 Task: Use GitHub's "Contributors" tab to acknowledge project contributors.
Action: Mouse moved to (72, 170)
Screenshot: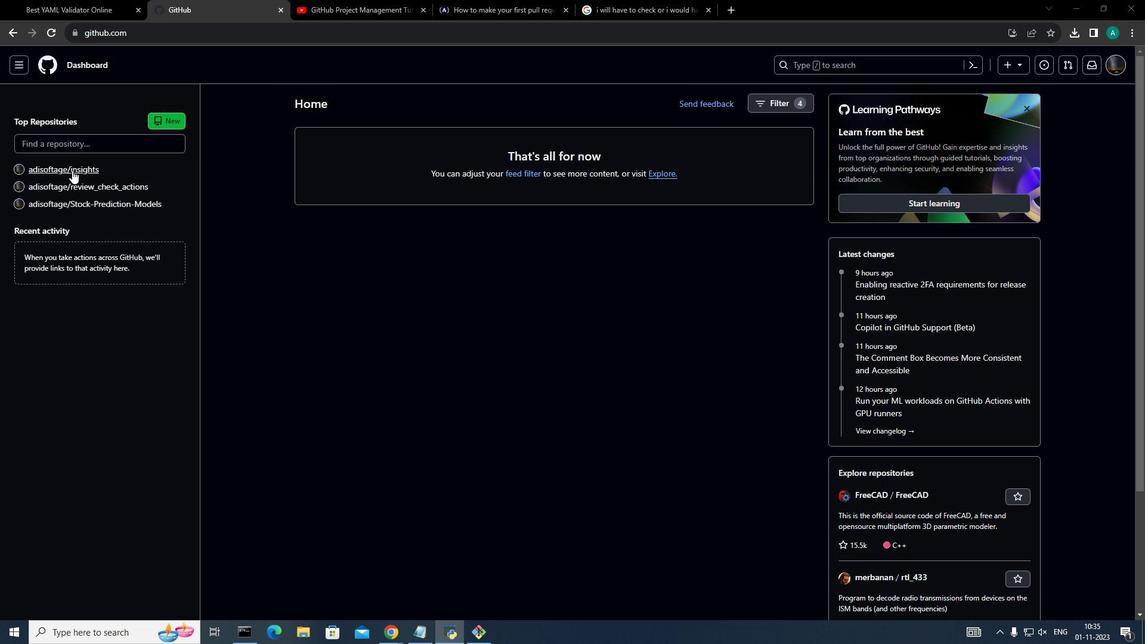 
Action: Mouse pressed left at (72, 170)
Screenshot: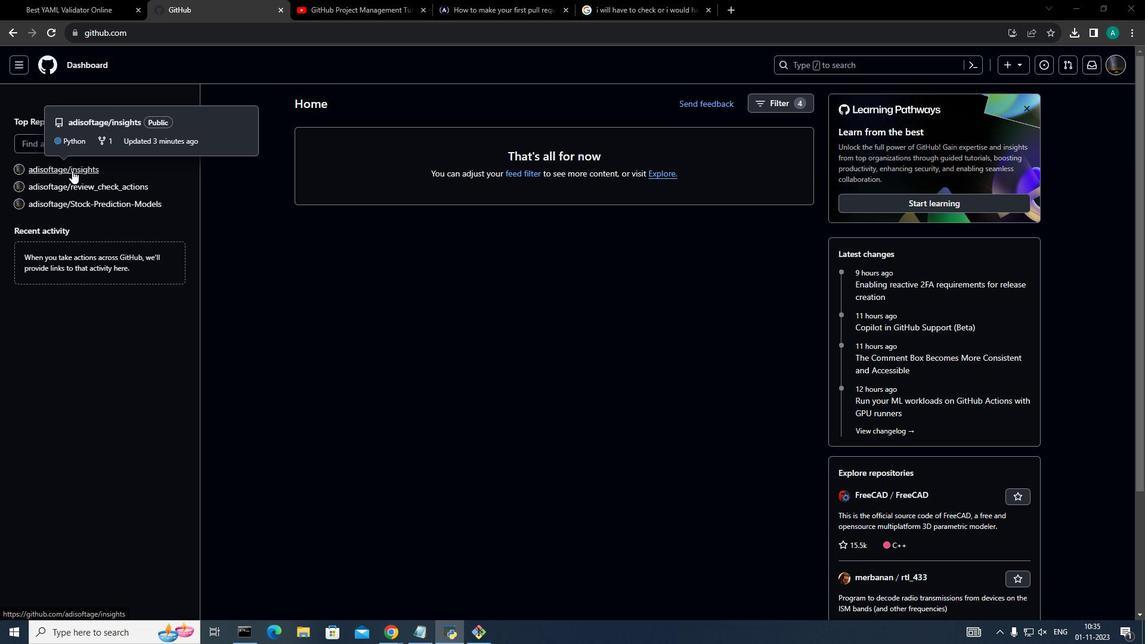 
Action: Mouse moved to (420, 99)
Screenshot: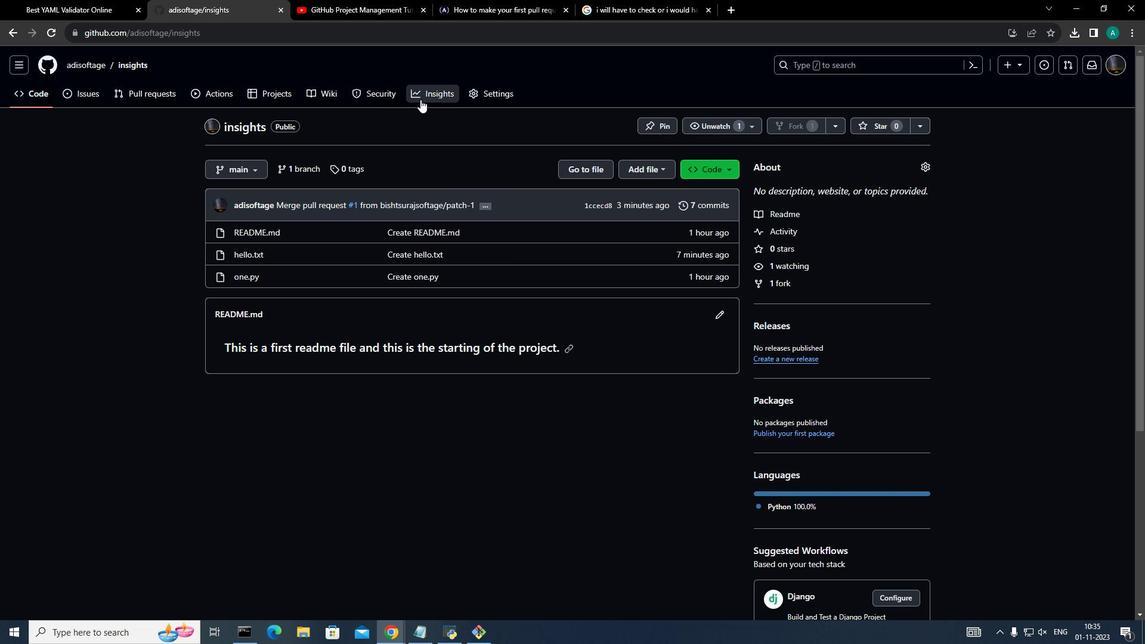 
Action: Mouse pressed left at (420, 99)
Screenshot: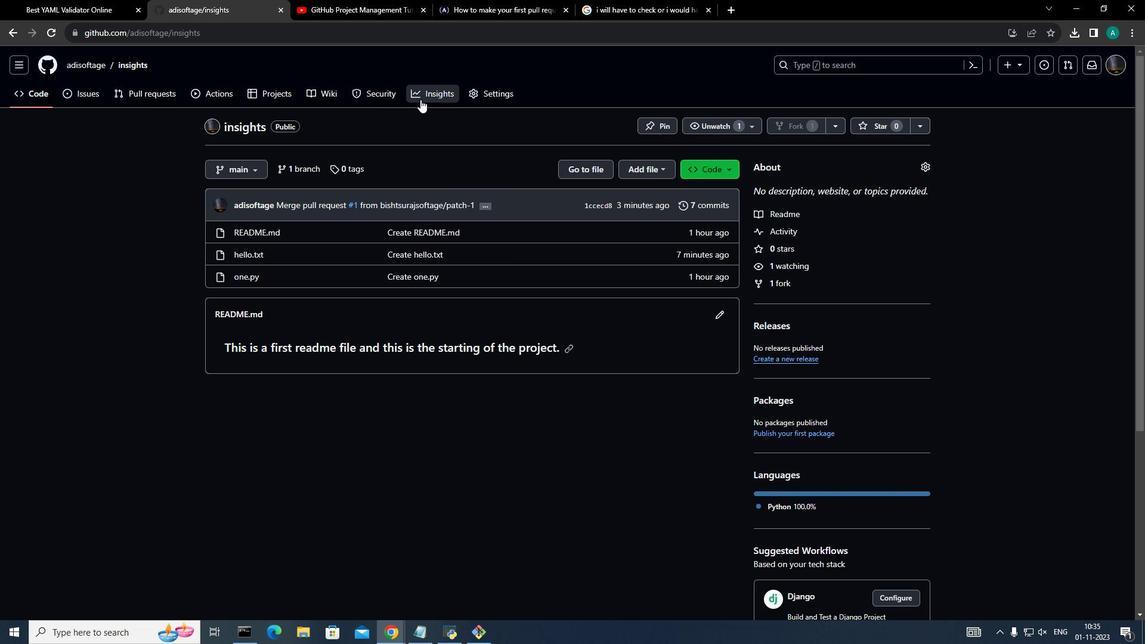 
Action: Mouse moved to (264, 163)
Screenshot: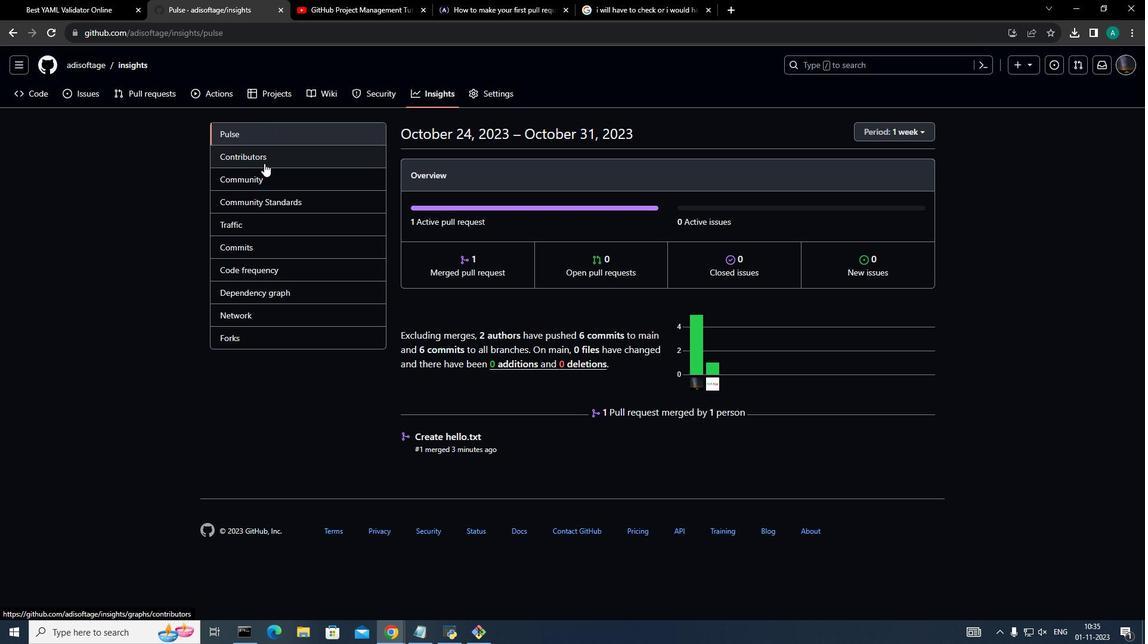
Action: Mouse pressed left at (264, 163)
Screenshot: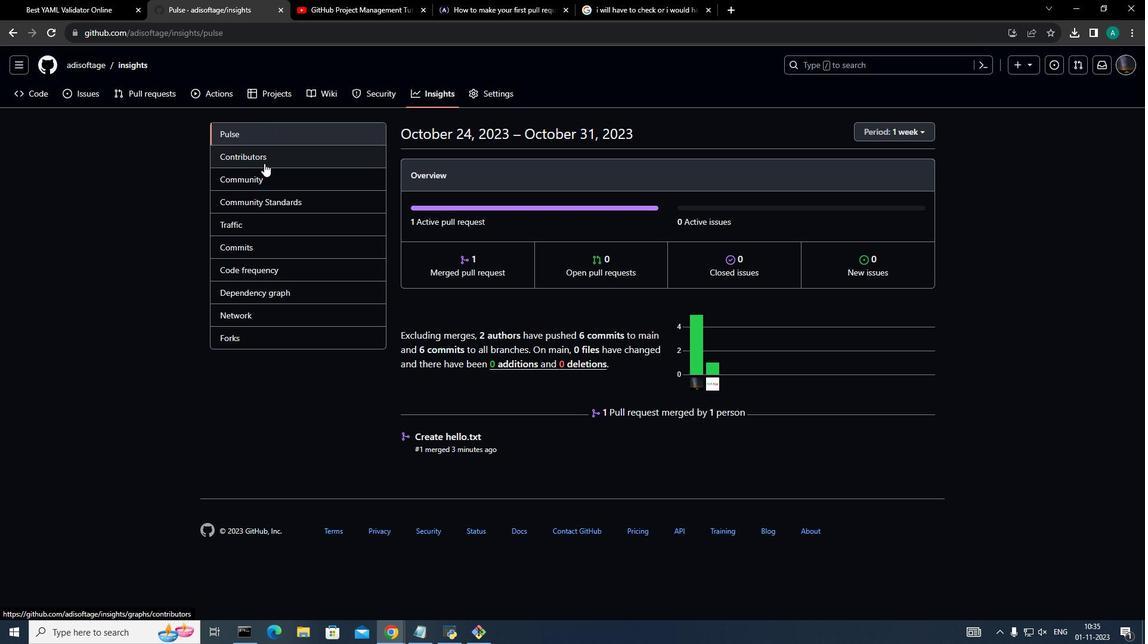 
Action: Mouse moved to (914, 134)
Screenshot: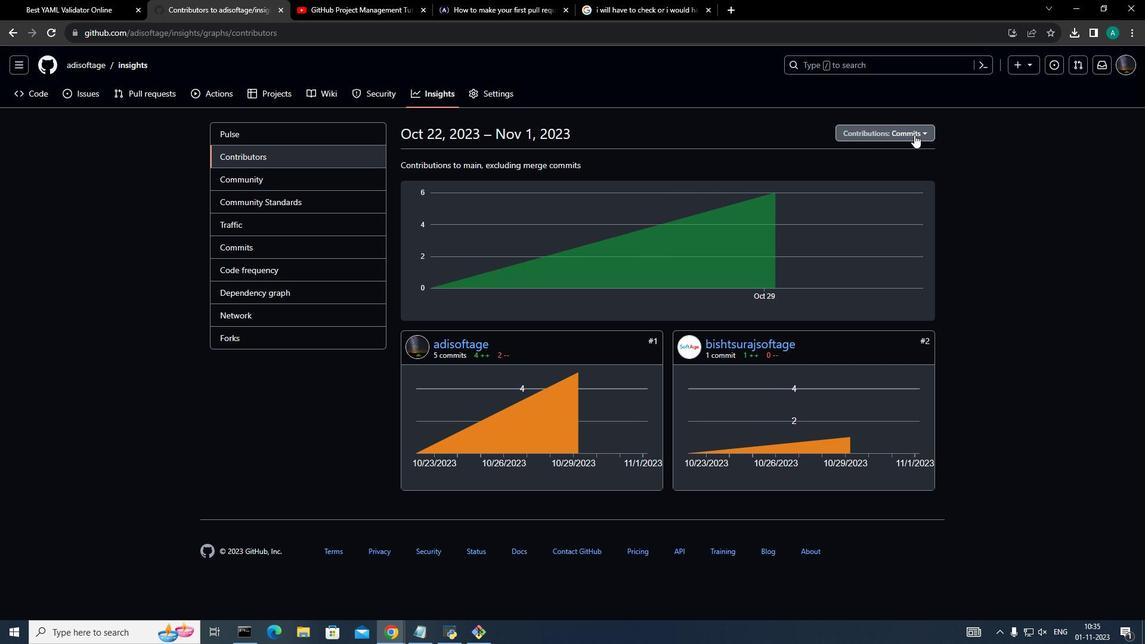 
Action: Mouse pressed left at (914, 134)
Screenshot: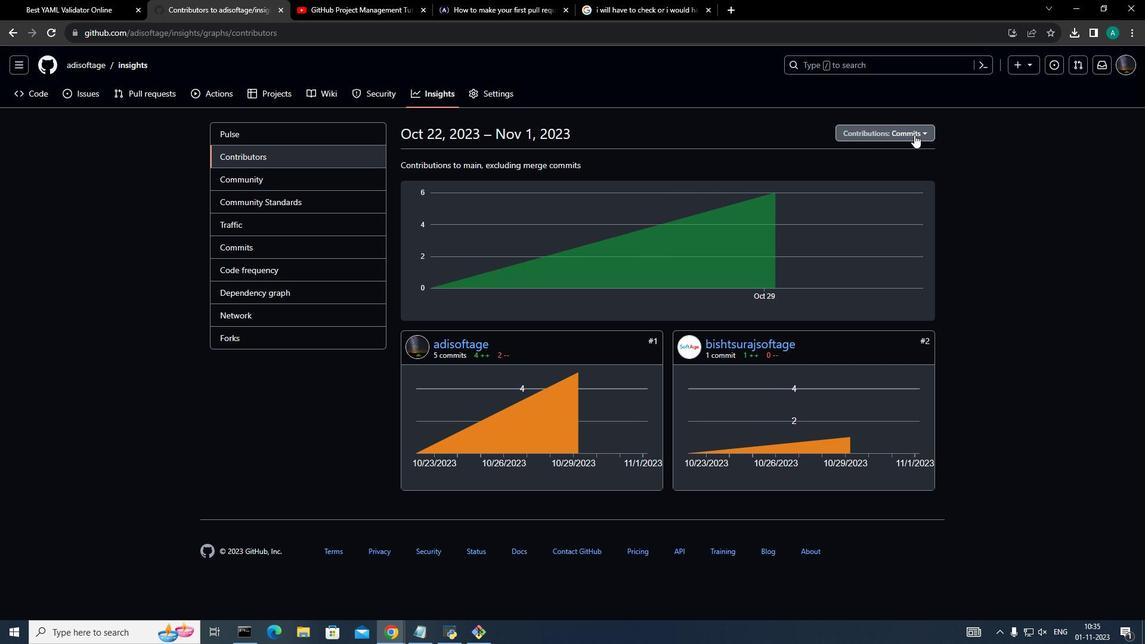 
Action: Mouse moved to (803, 175)
Screenshot: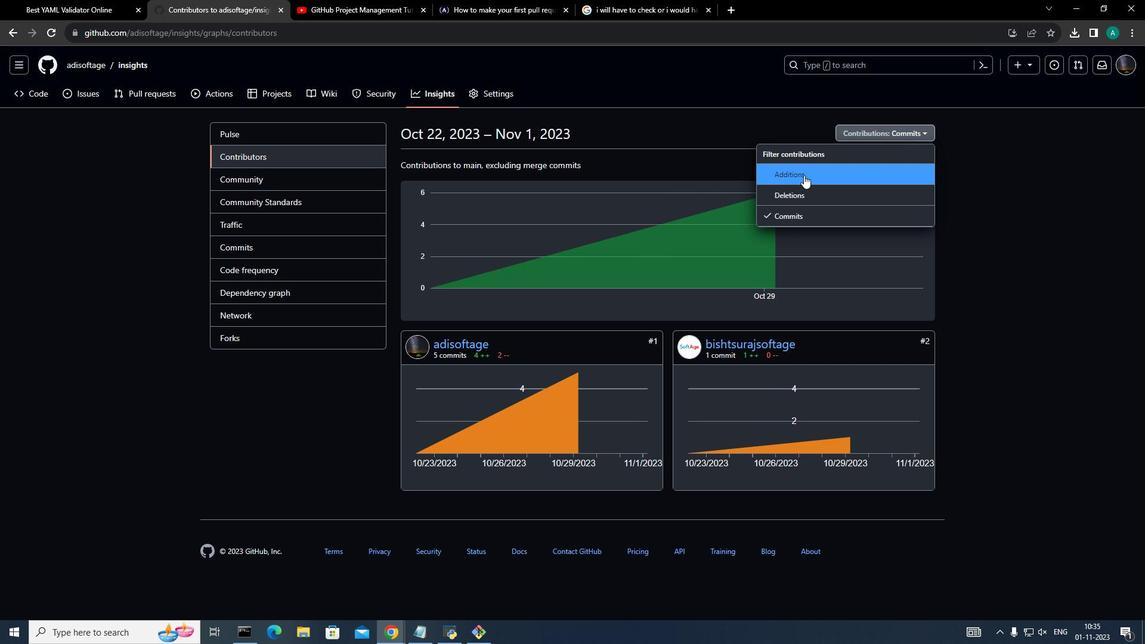 
Action: Mouse pressed left at (803, 175)
Screenshot: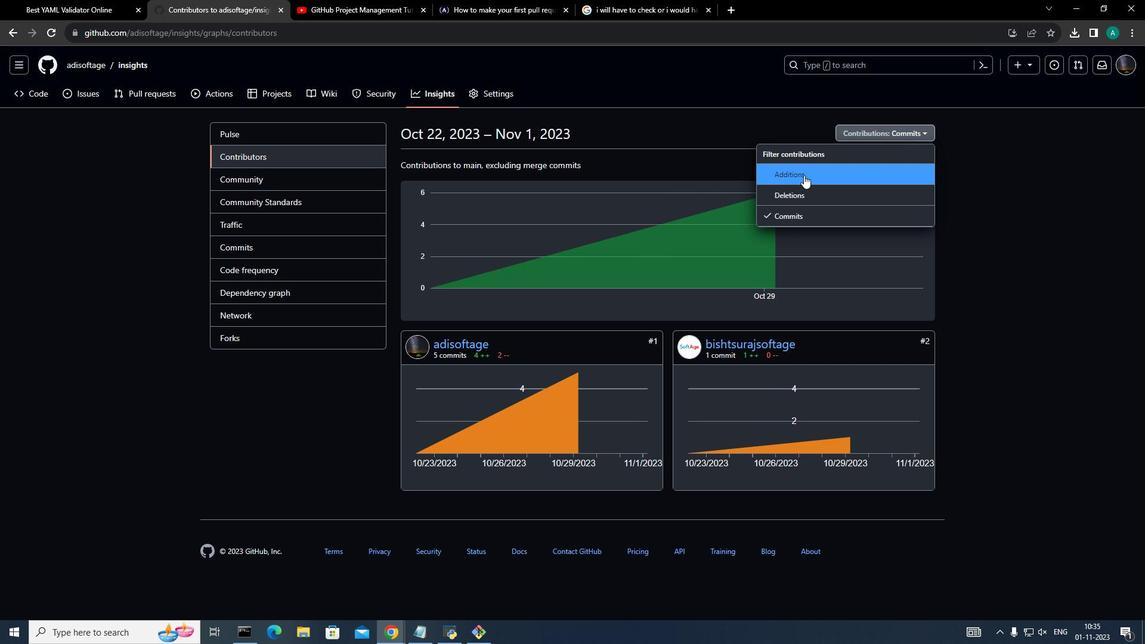 
Action: Mouse moved to (922, 130)
Screenshot: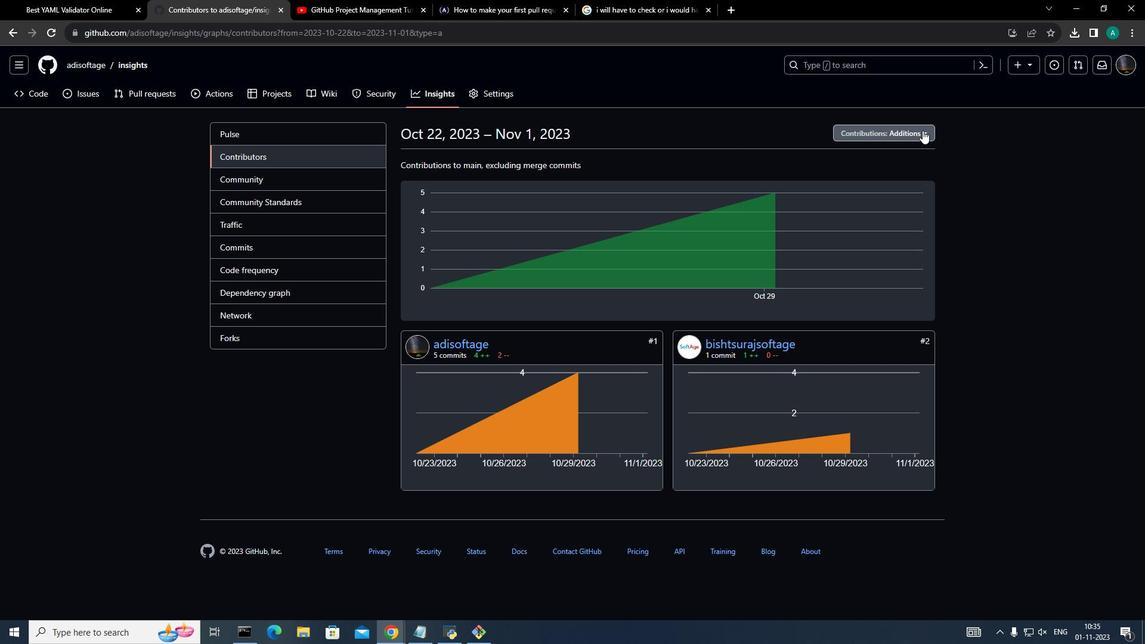 
Action: Mouse pressed left at (922, 130)
Screenshot: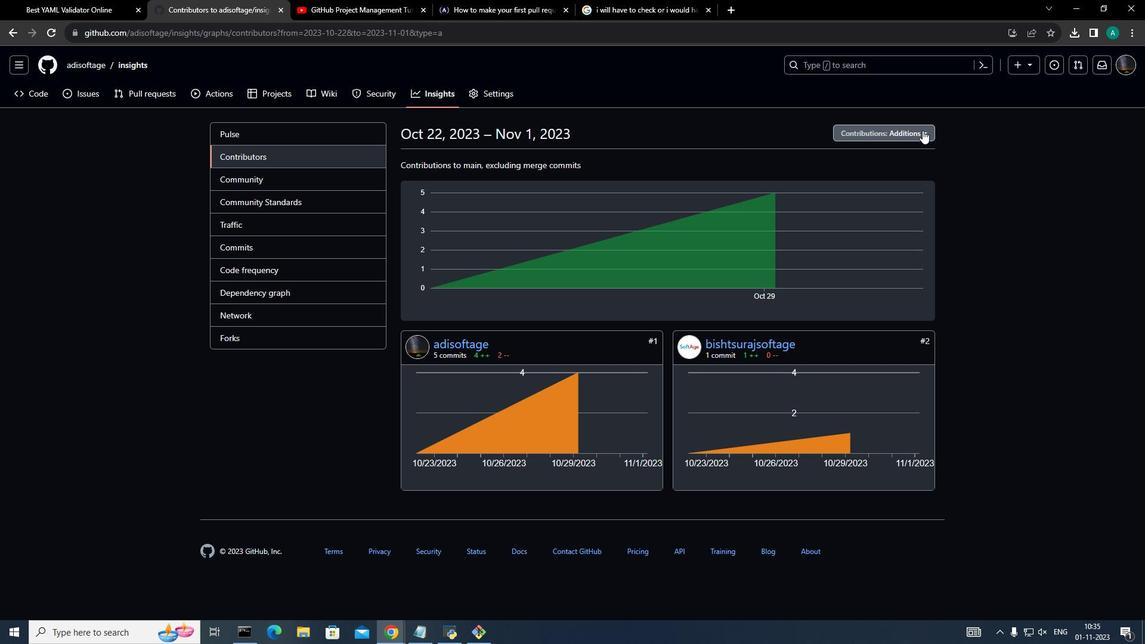 
Action: Mouse moved to (809, 190)
Screenshot: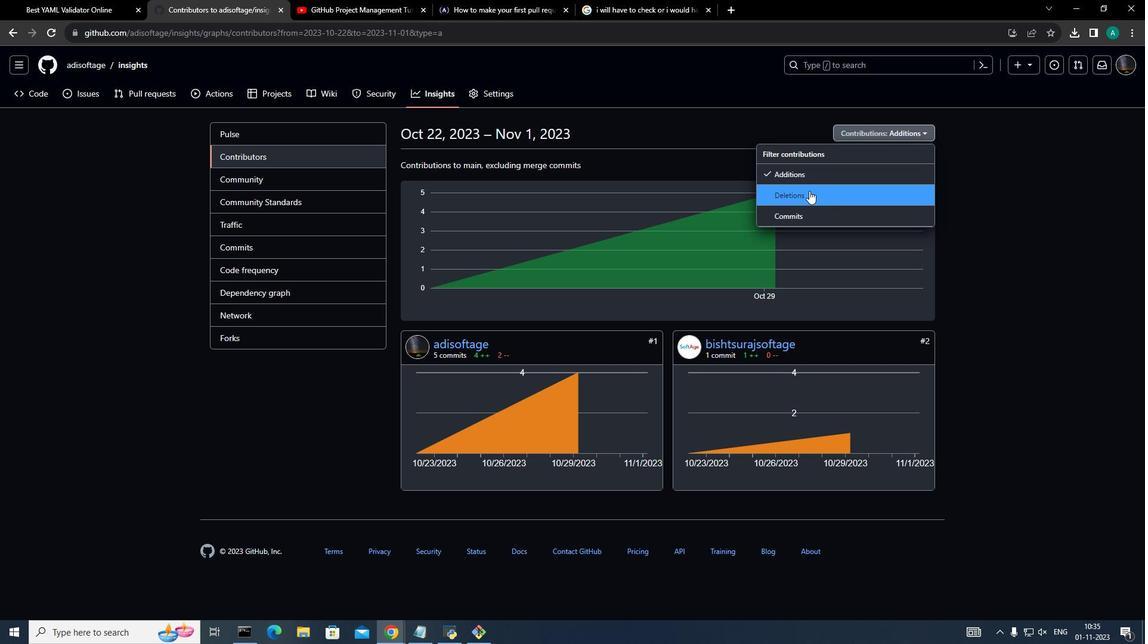 
Action: Mouse pressed left at (809, 190)
Screenshot: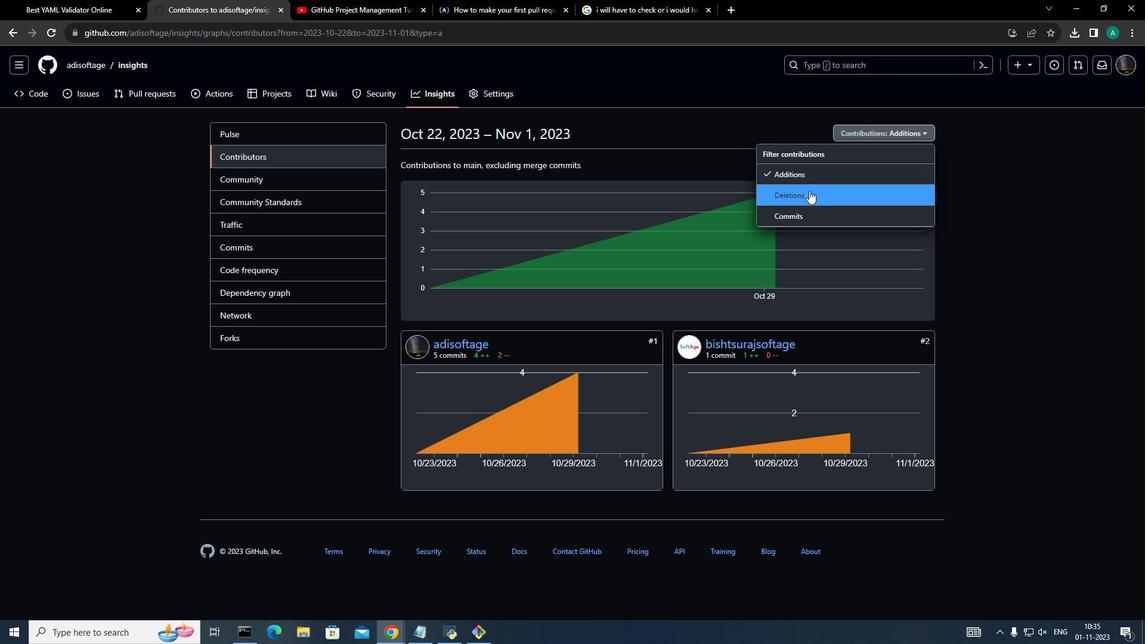 
Action: Mouse moved to (90, 69)
Screenshot: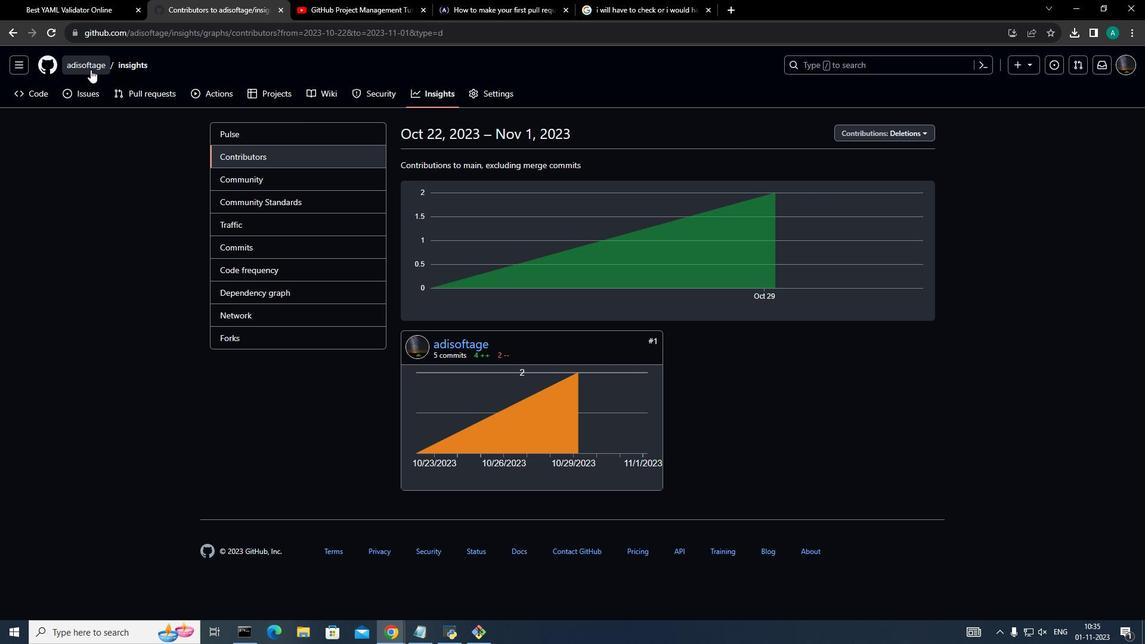
Action: Mouse pressed left at (90, 69)
Screenshot: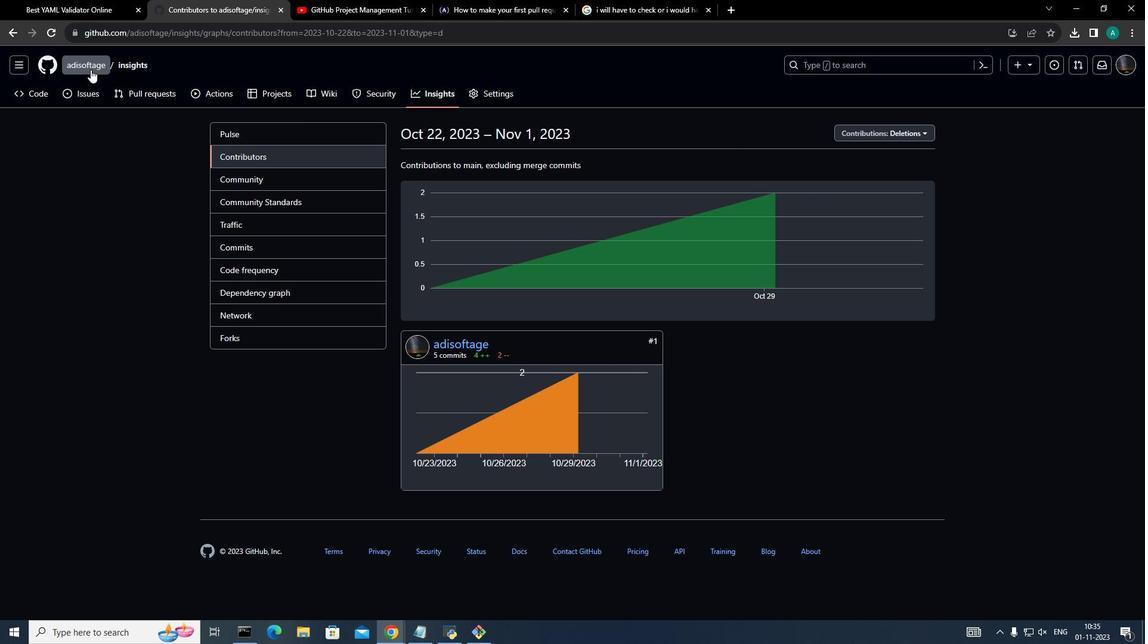 
Action: Mouse moved to (119, 88)
Screenshot: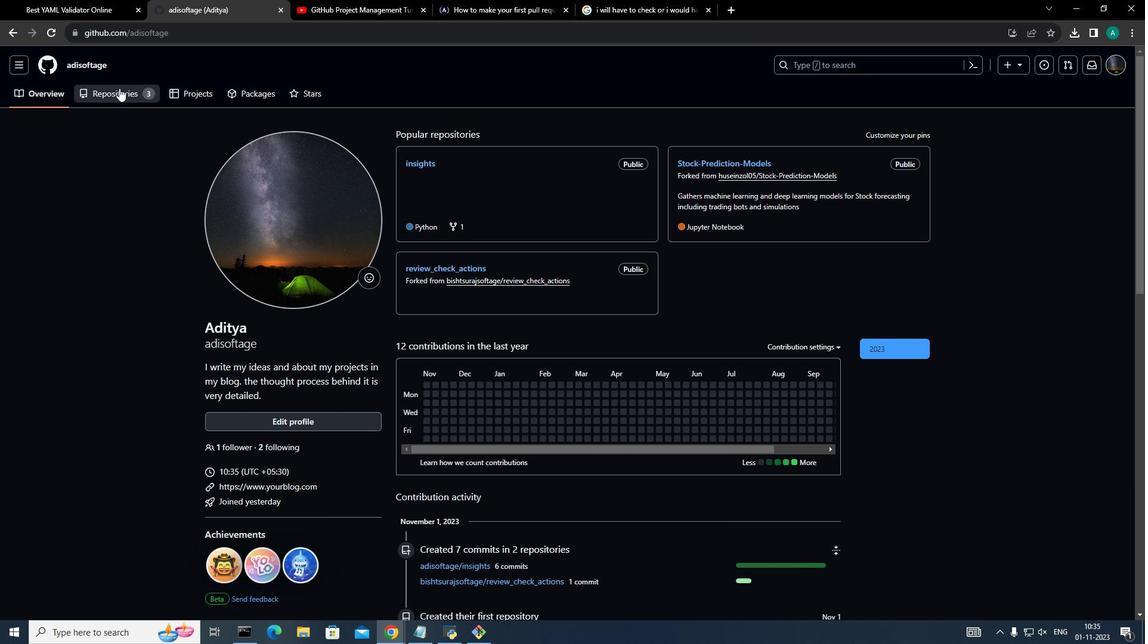 
Action: Mouse pressed left at (119, 88)
Screenshot: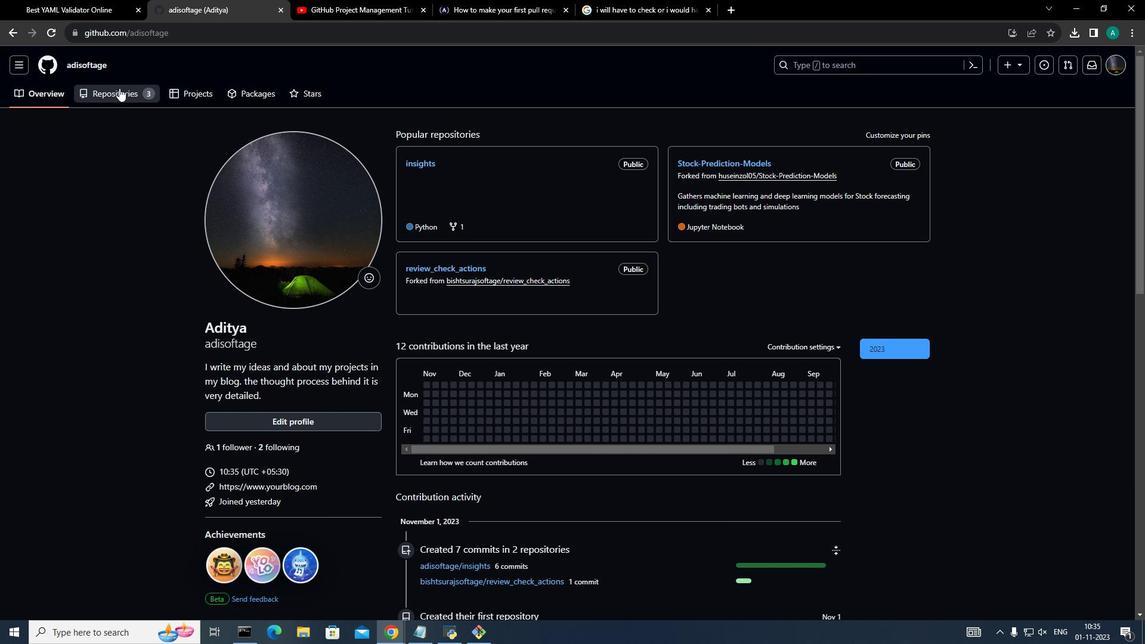
Action: Mouse moved to (446, 244)
Screenshot: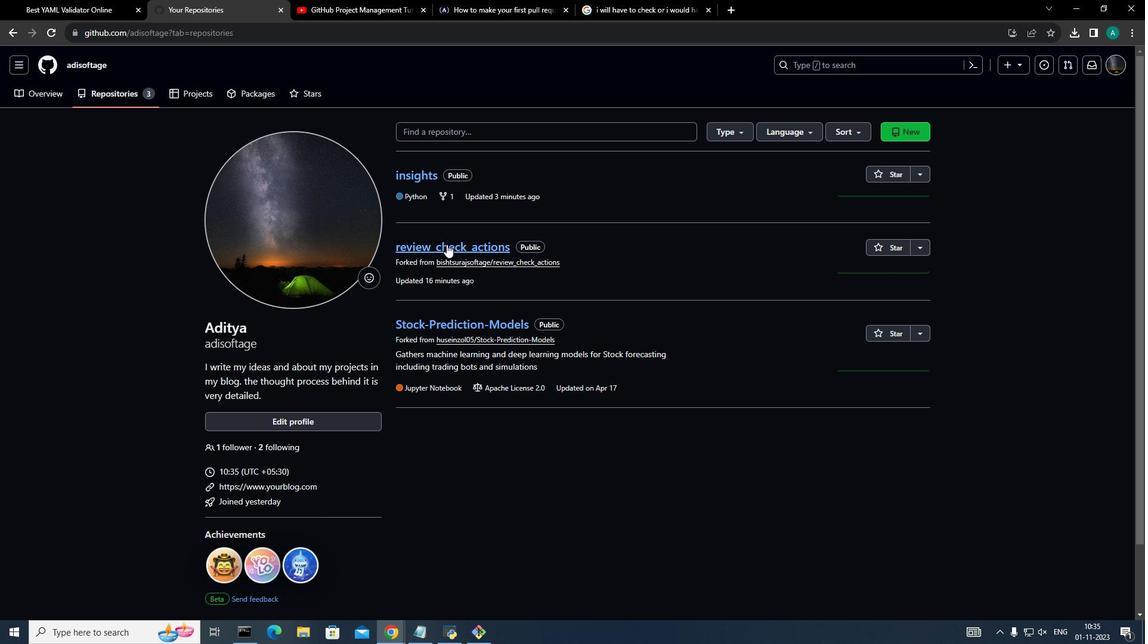 
Action: Mouse pressed left at (446, 244)
Screenshot: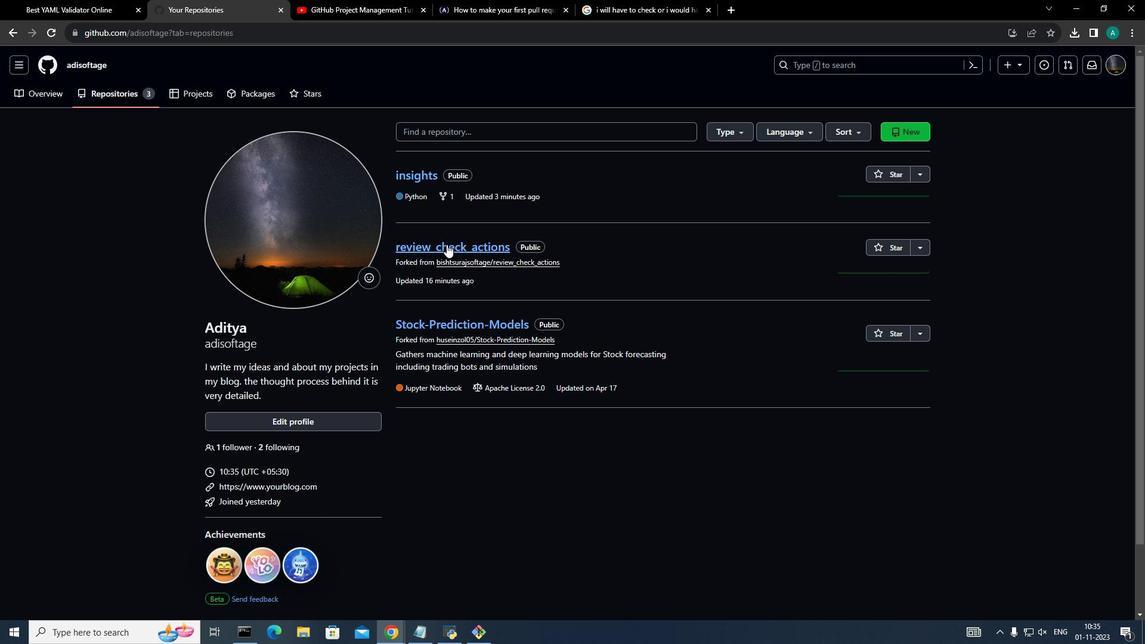 
Action: Mouse moved to (381, 100)
Screenshot: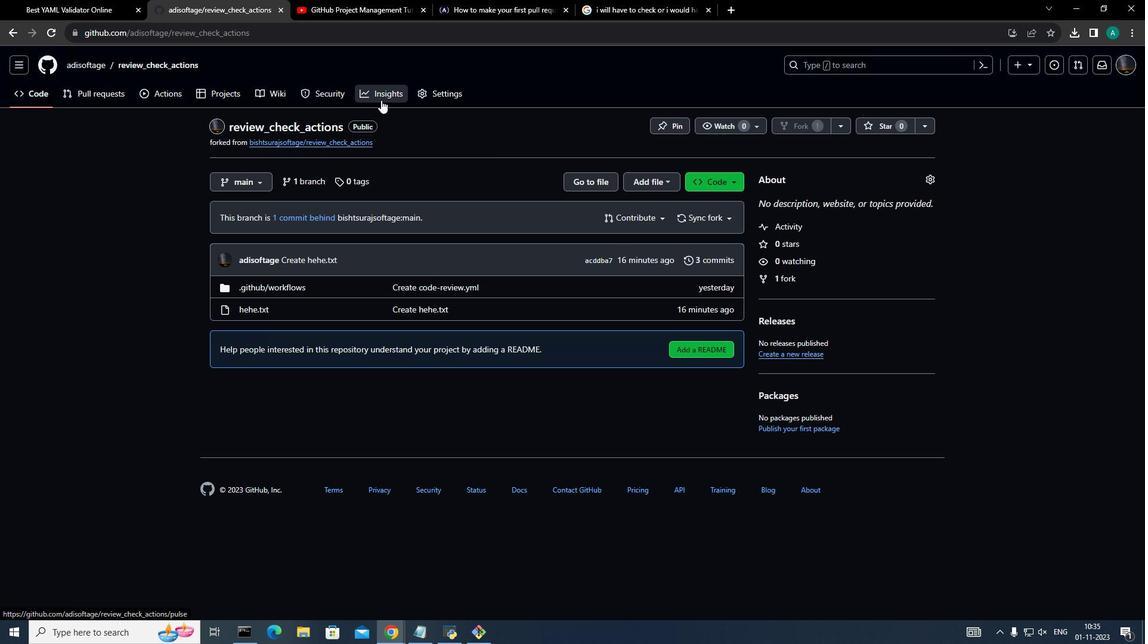 
Action: Mouse pressed left at (381, 100)
Screenshot: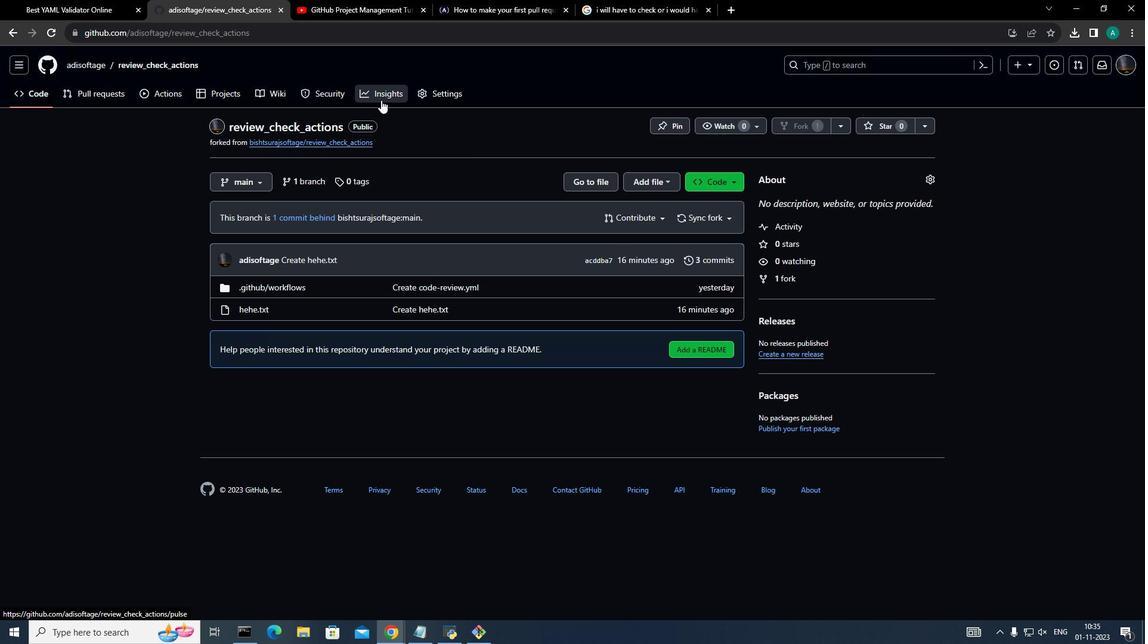 
Action: Mouse moved to (253, 157)
Screenshot: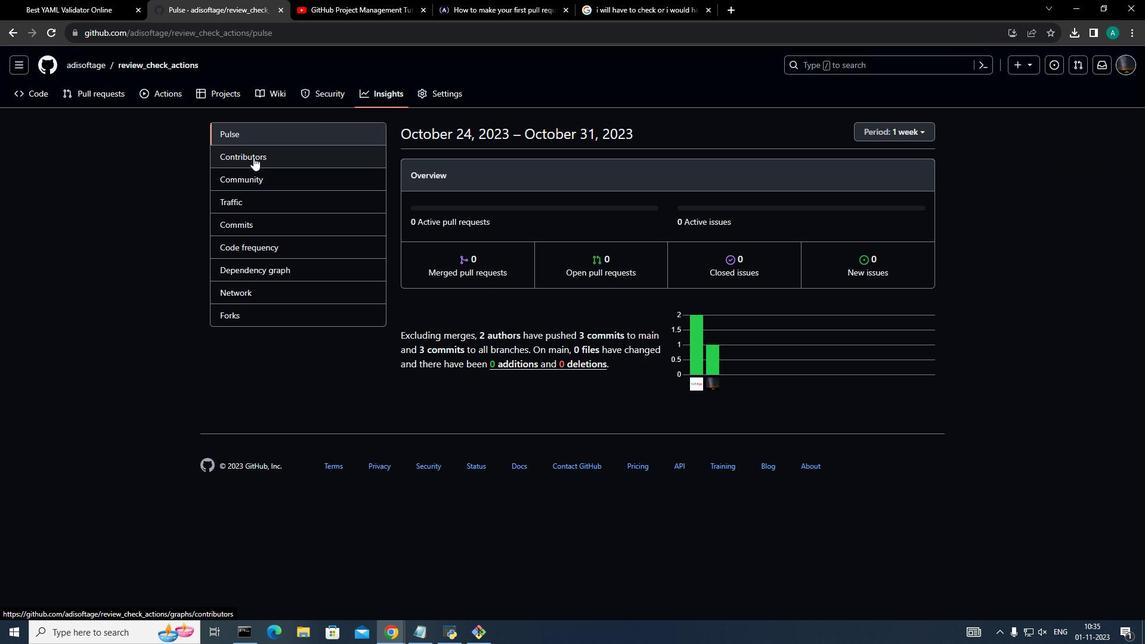 
Action: Mouse pressed left at (253, 157)
Screenshot: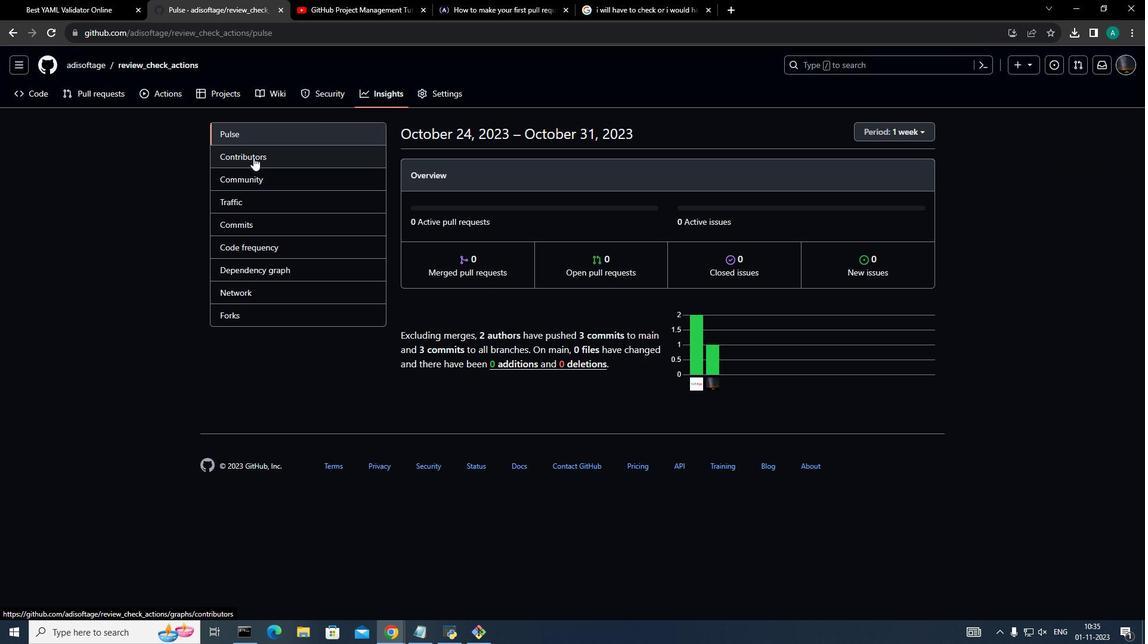 
Action: Mouse moved to (913, 132)
Screenshot: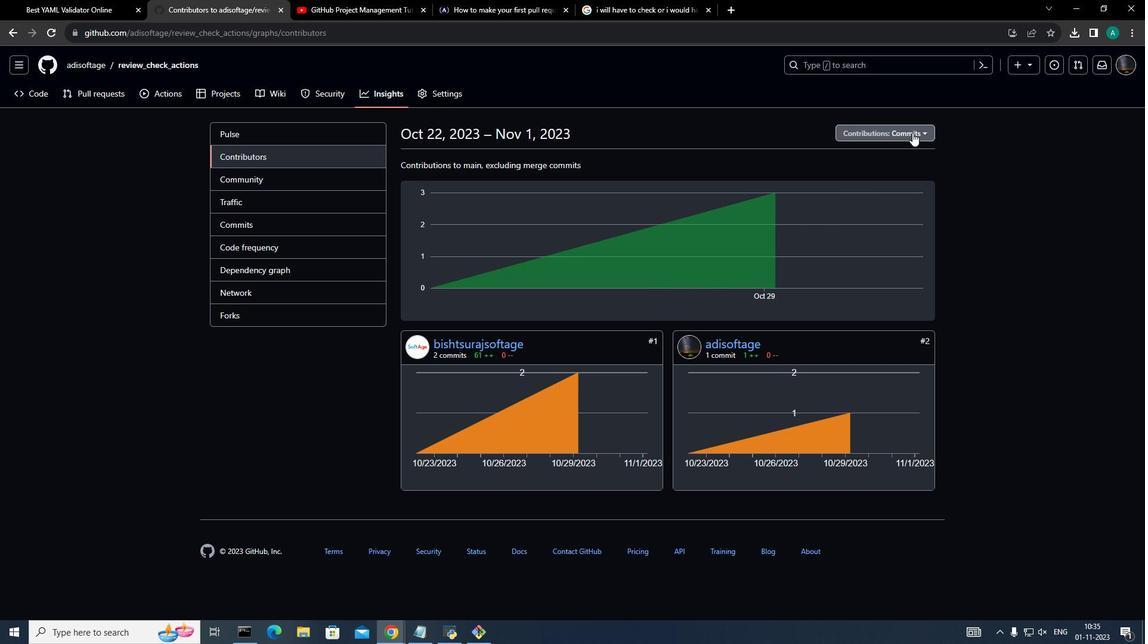 
Action: Mouse pressed left at (913, 132)
Screenshot: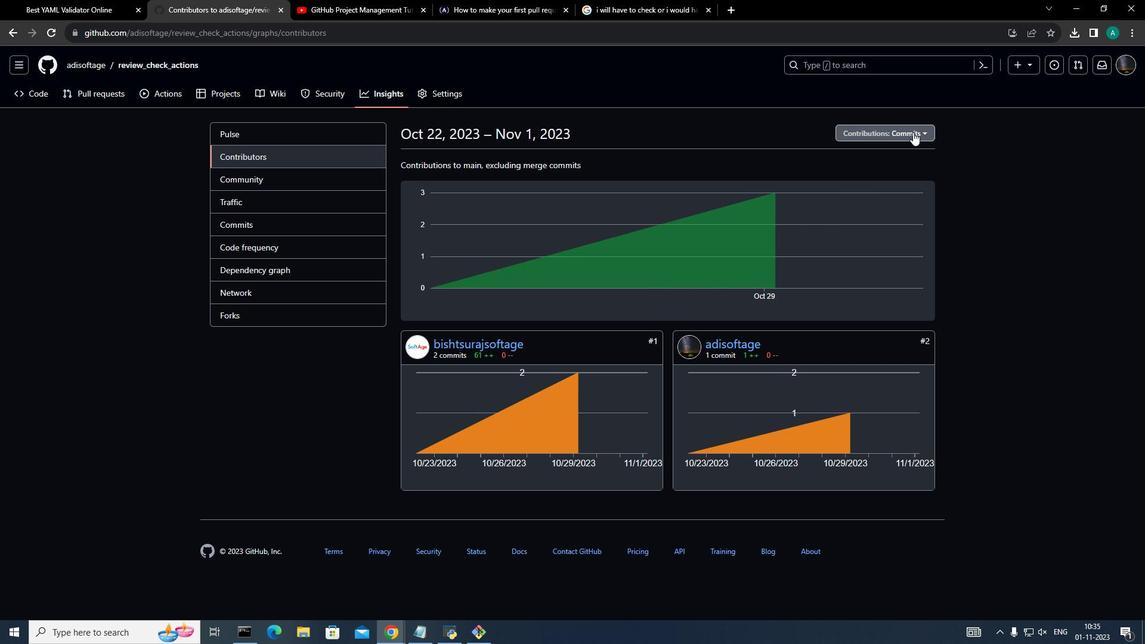 
Action: Mouse moved to (836, 172)
Screenshot: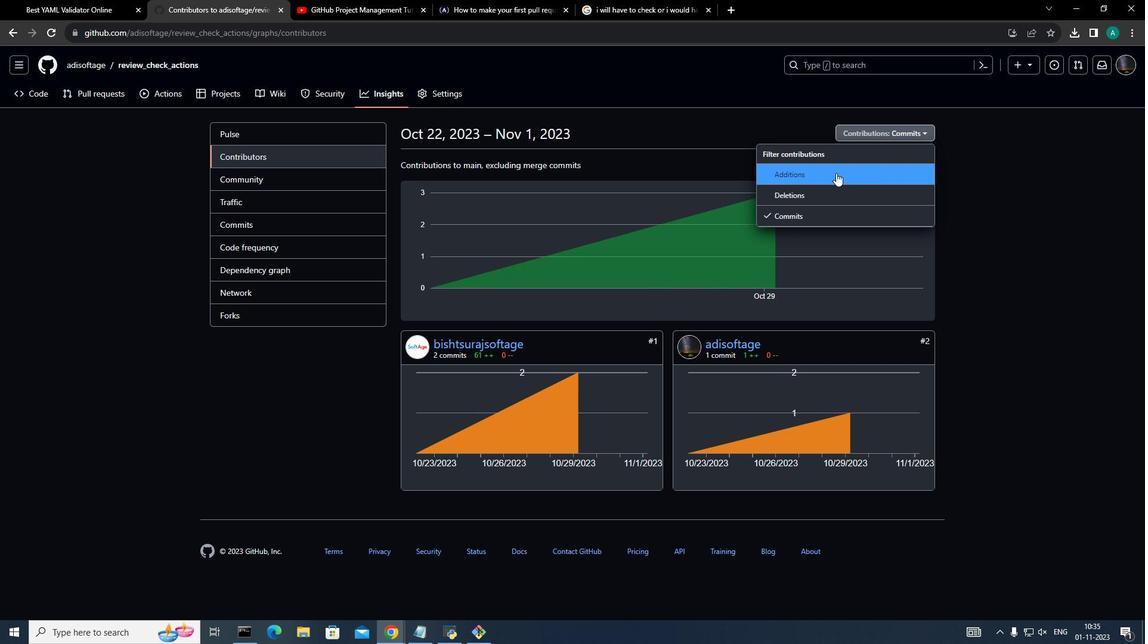 
Action: Mouse pressed left at (836, 172)
Screenshot: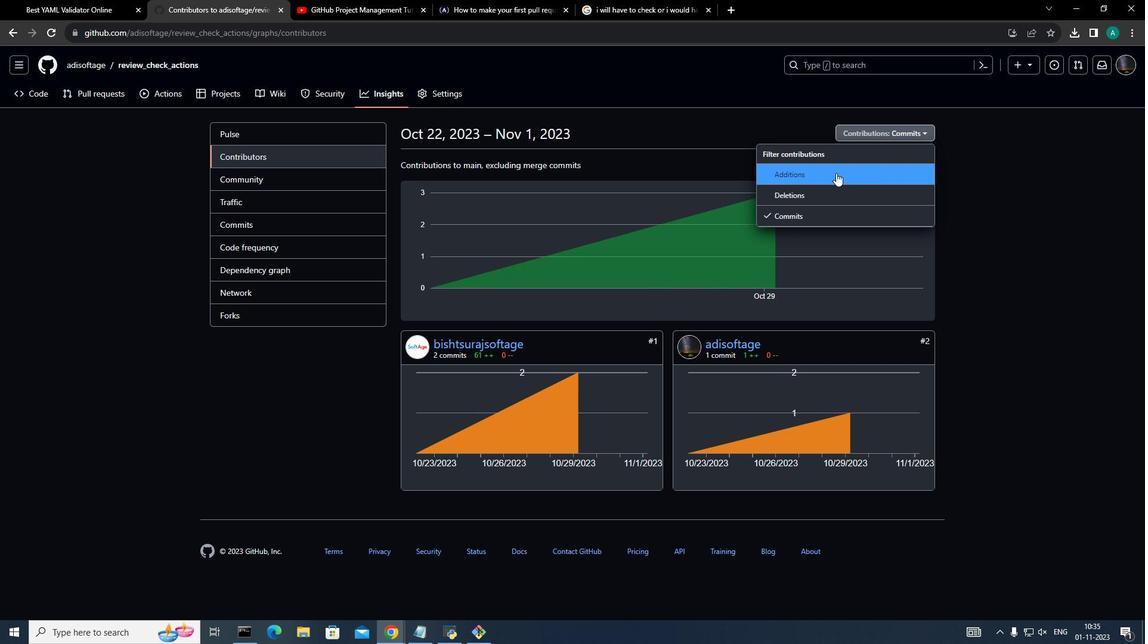 
Action: Mouse moved to (916, 131)
Screenshot: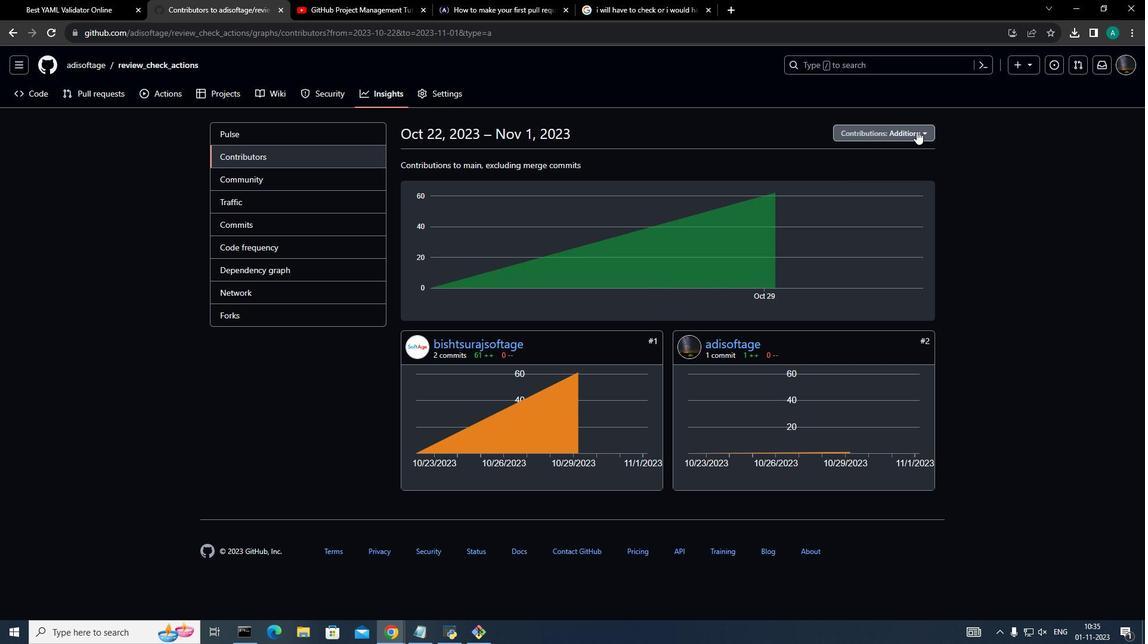
Action: Mouse pressed left at (916, 131)
Screenshot: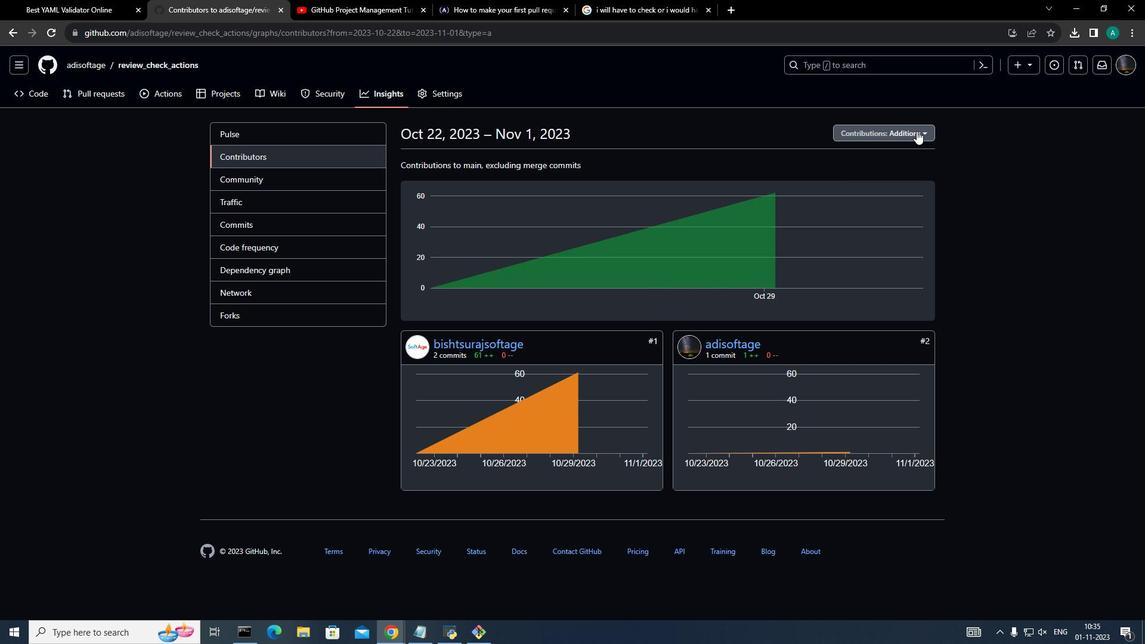 
Action: Mouse moved to (796, 188)
Screenshot: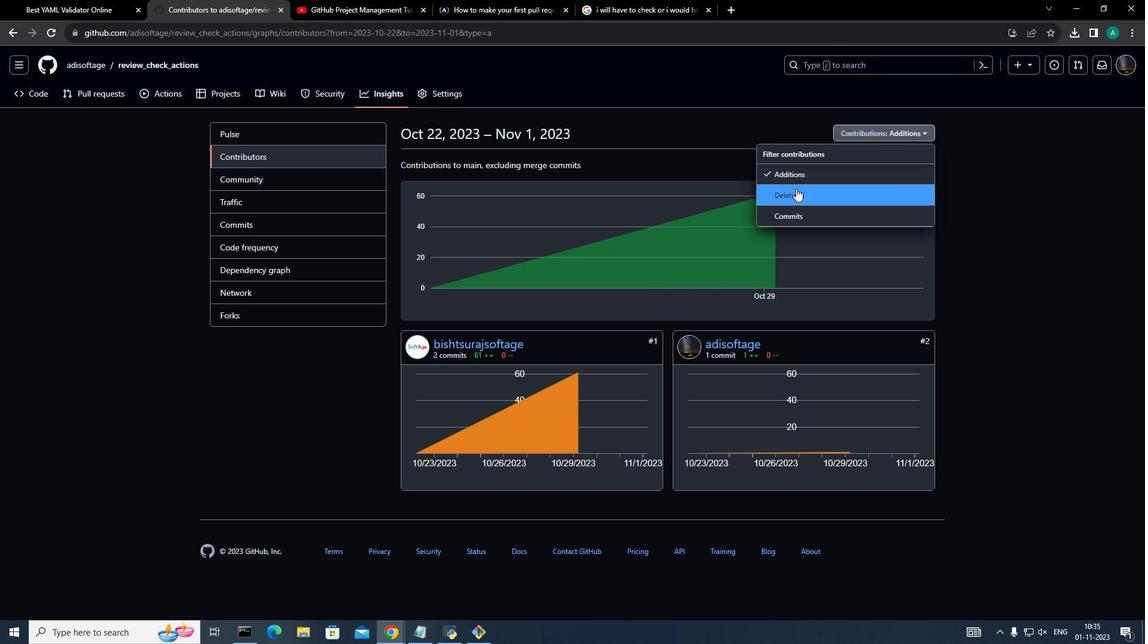 
Action: Mouse pressed left at (796, 188)
Screenshot: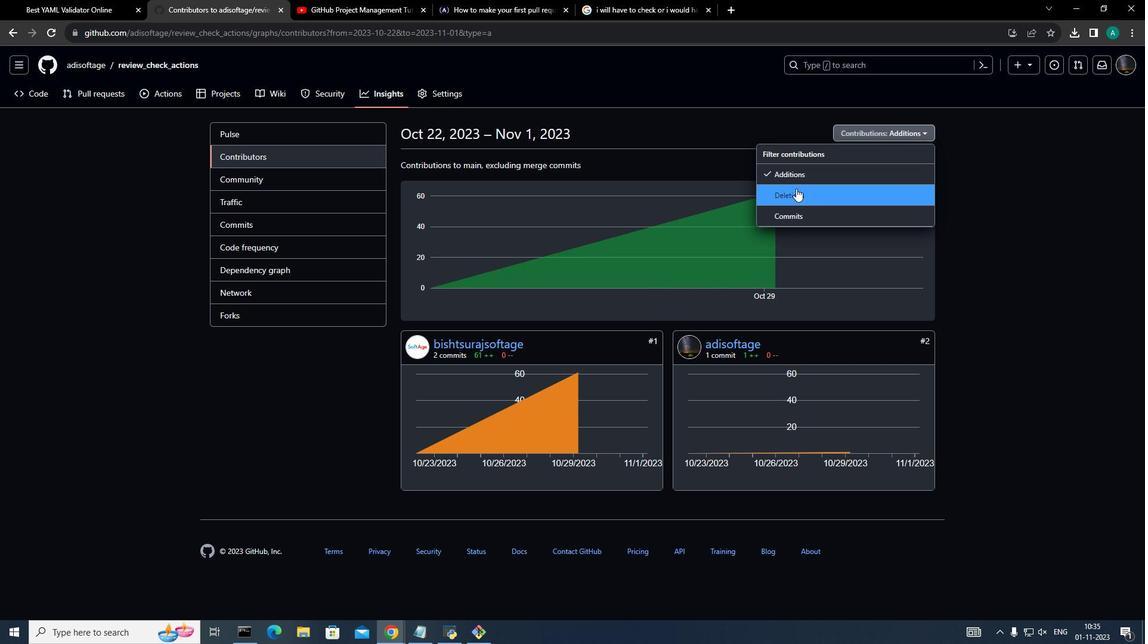 
Action: Mouse moved to (901, 133)
Screenshot: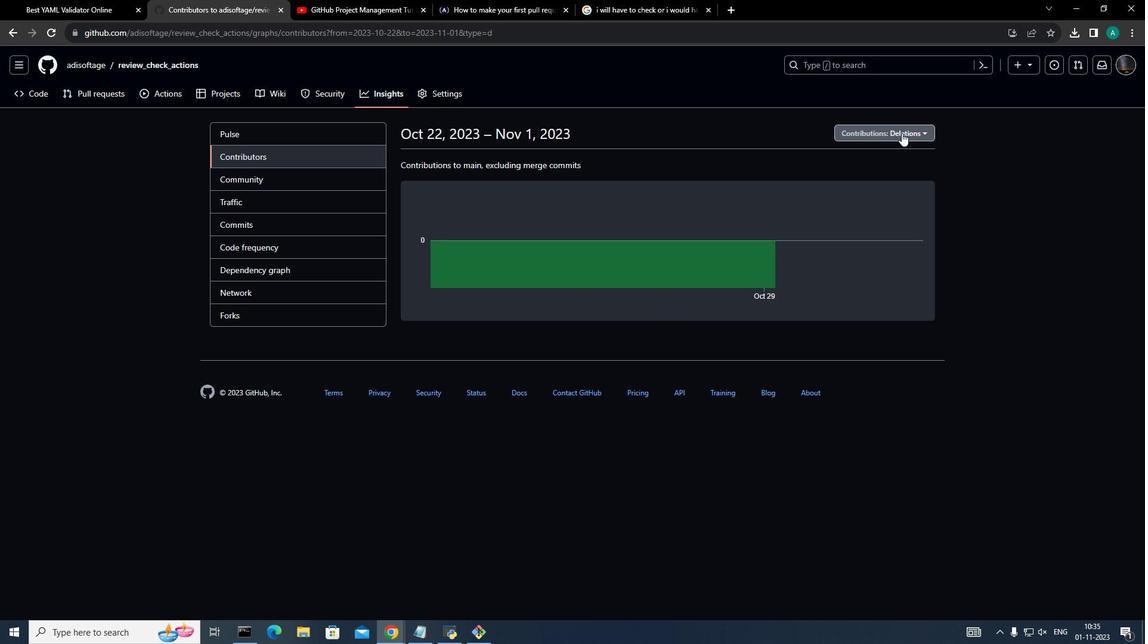 
Action: Mouse pressed left at (901, 133)
Screenshot: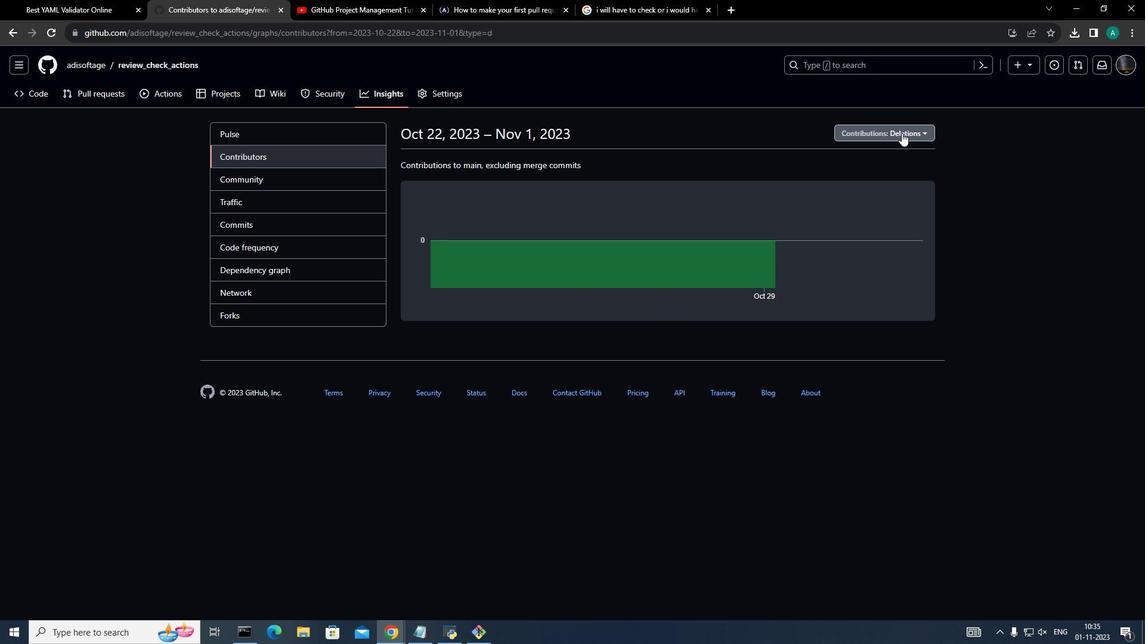 
Action: Mouse moved to (848, 173)
Screenshot: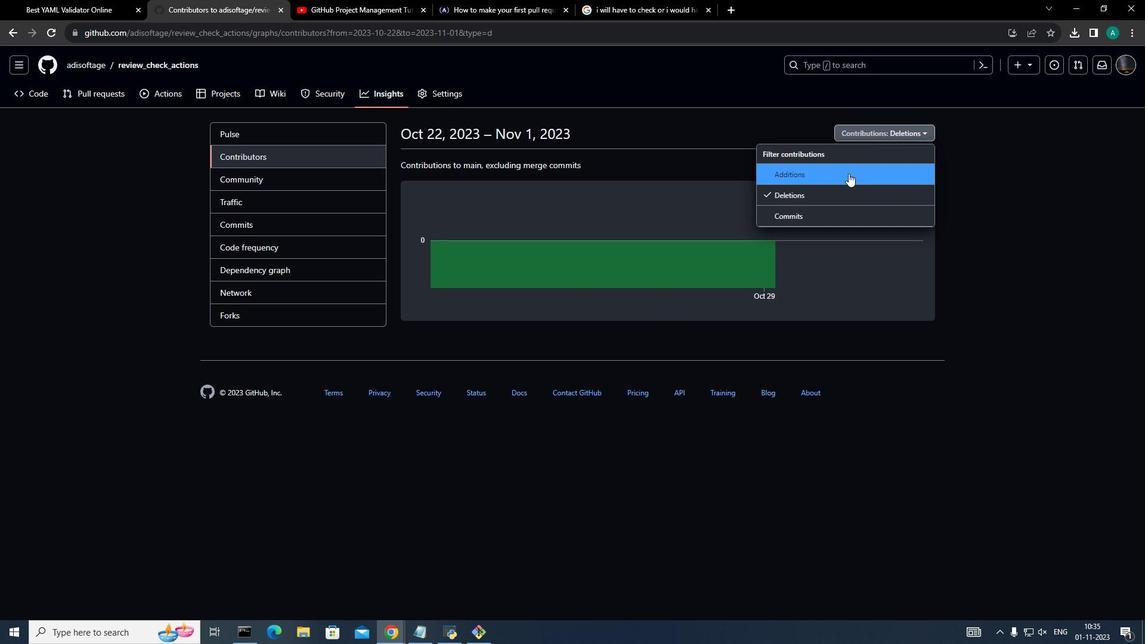 
Action: Mouse pressed left at (848, 173)
Screenshot: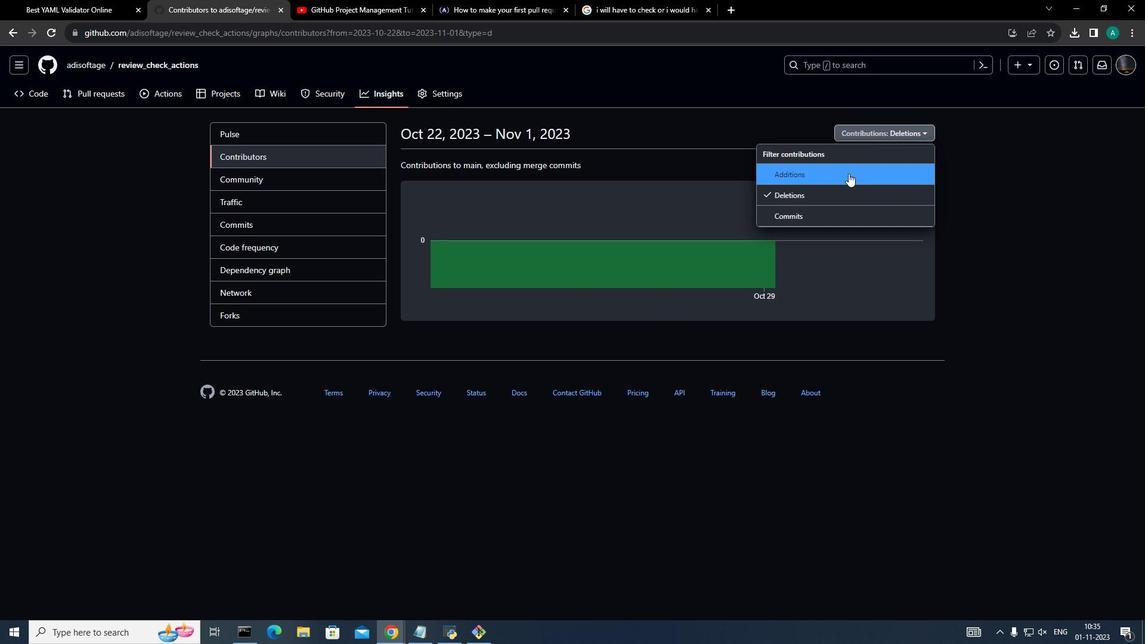 
Action: Mouse moved to (807, 192)
Screenshot: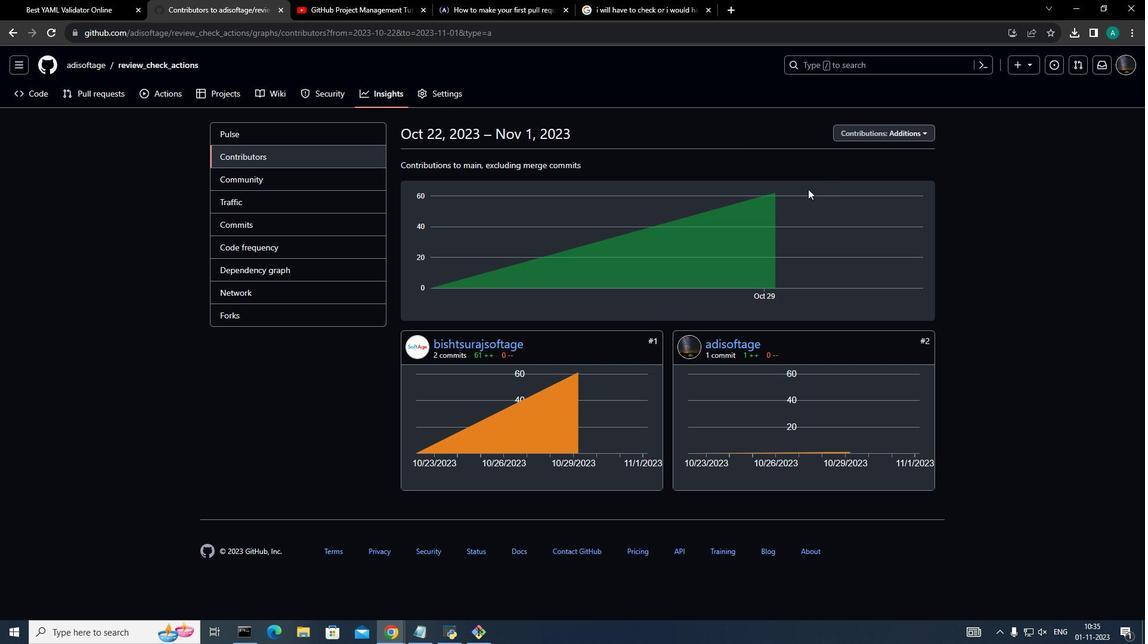 
